 Task: Set the playback speed to 1.00.
Action: Mouse moved to (104, 10)
Screenshot: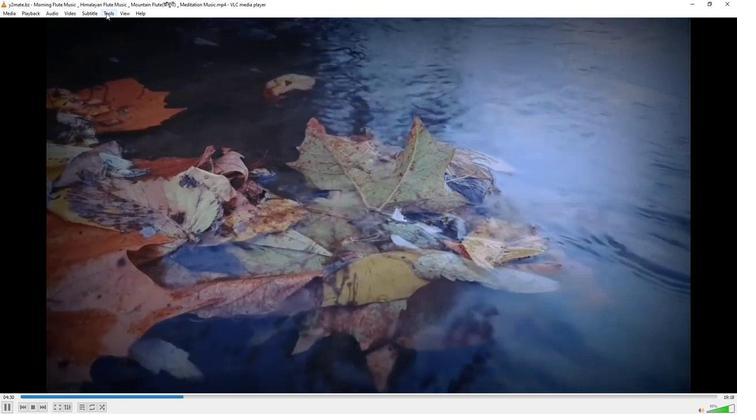 
Action: Mouse pressed left at (104, 10)
Screenshot: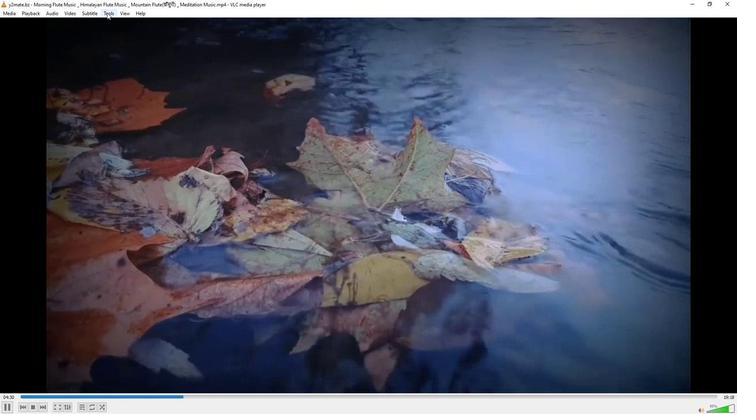 
Action: Mouse moved to (113, 100)
Screenshot: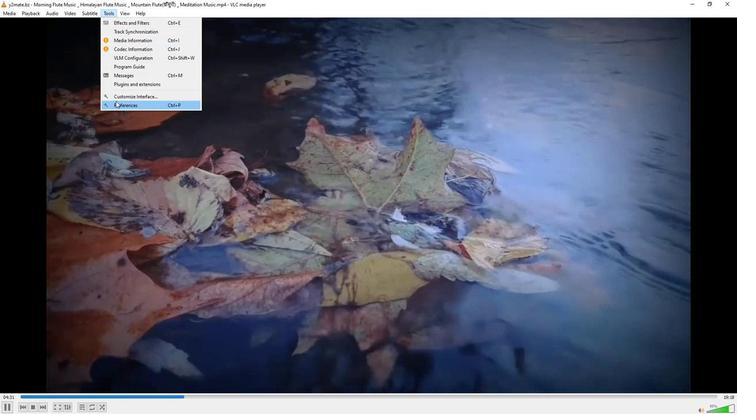 
Action: Mouse pressed left at (113, 100)
Screenshot: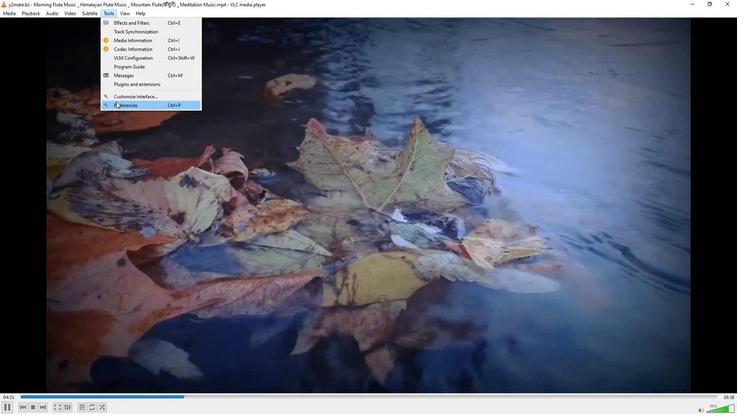 
Action: Mouse moved to (243, 340)
Screenshot: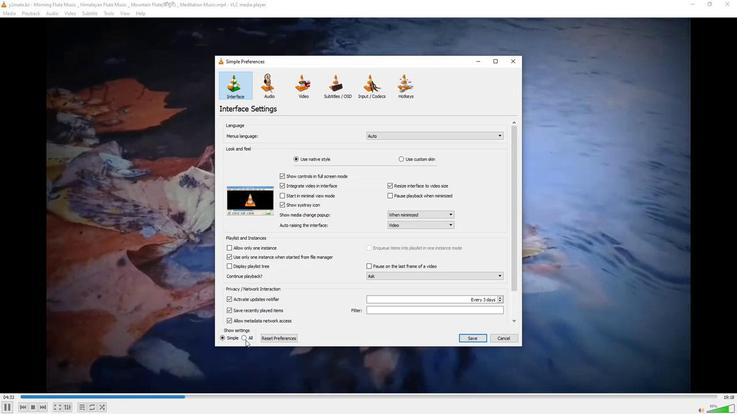 
Action: Mouse pressed left at (243, 340)
Screenshot: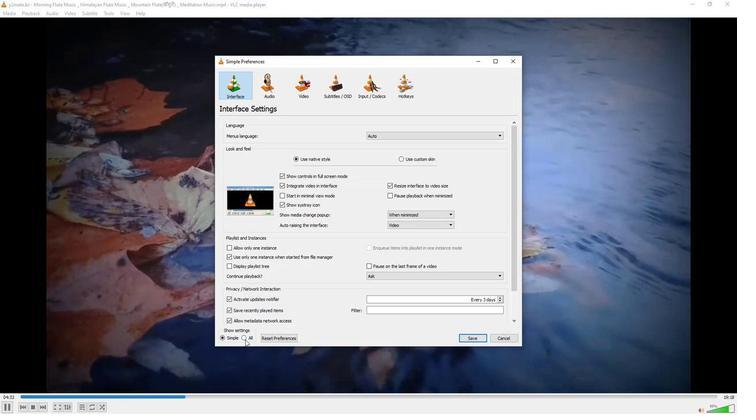 
Action: Mouse moved to (257, 194)
Screenshot: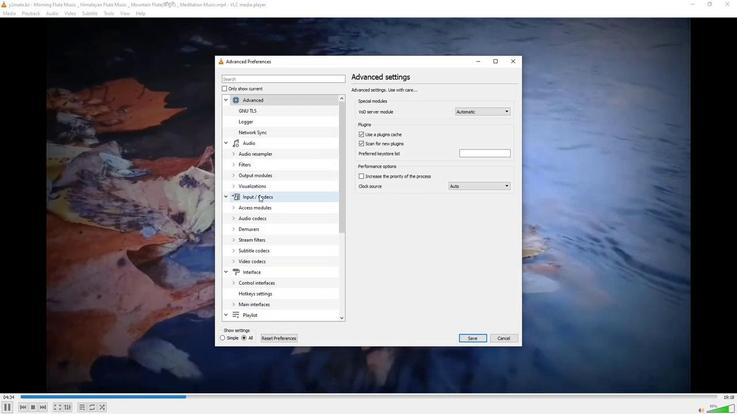 
Action: Mouse pressed left at (257, 194)
Screenshot: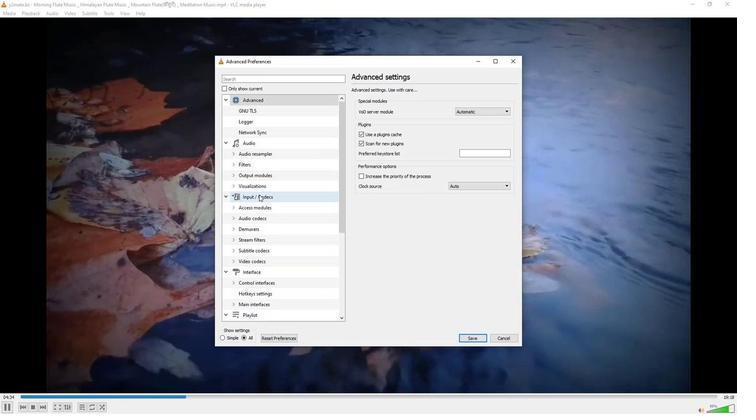 
Action: Mouse moved to (507, 291)
Screenshot: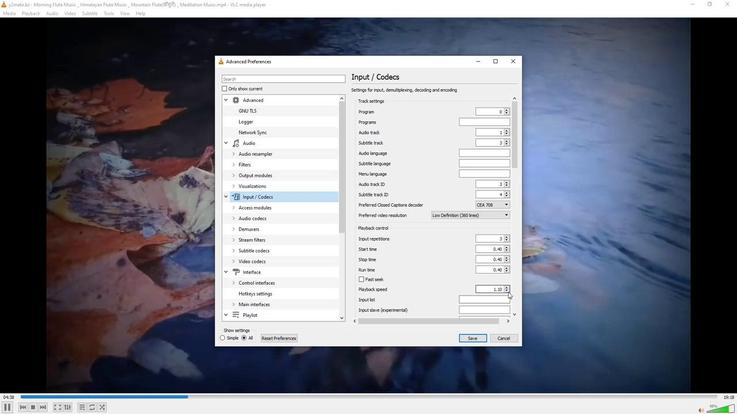 
Action: Mouse pressed left at (507, 291)
Screenshot: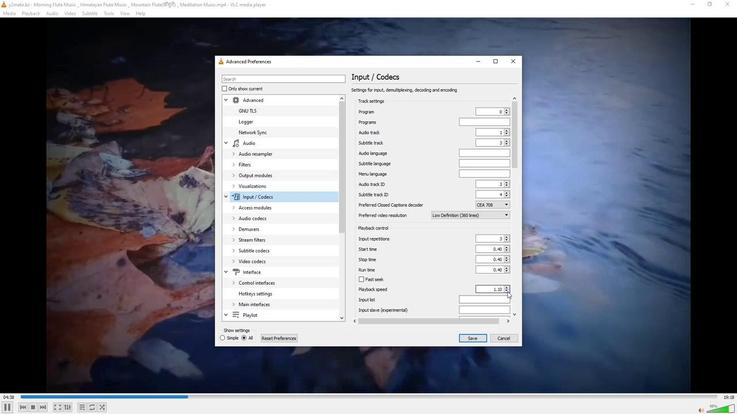 
Action: Mouse moved to (447, 282)
Screenshot: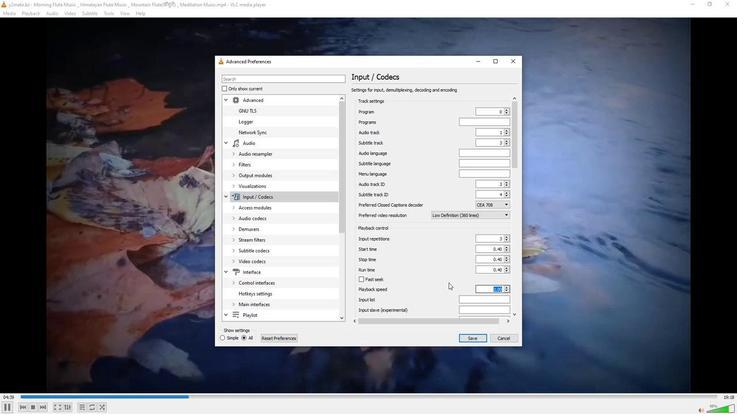 
Action: Mouse pressed left at (447, 282)
Screenshot: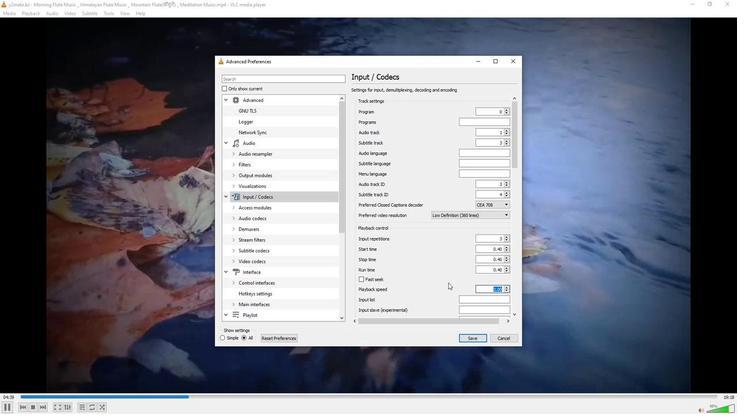 
